 Task: Look for products in the category "Turkey" from Sprouts only.
Action: Mouse moved to (30, 105)
Screenshot: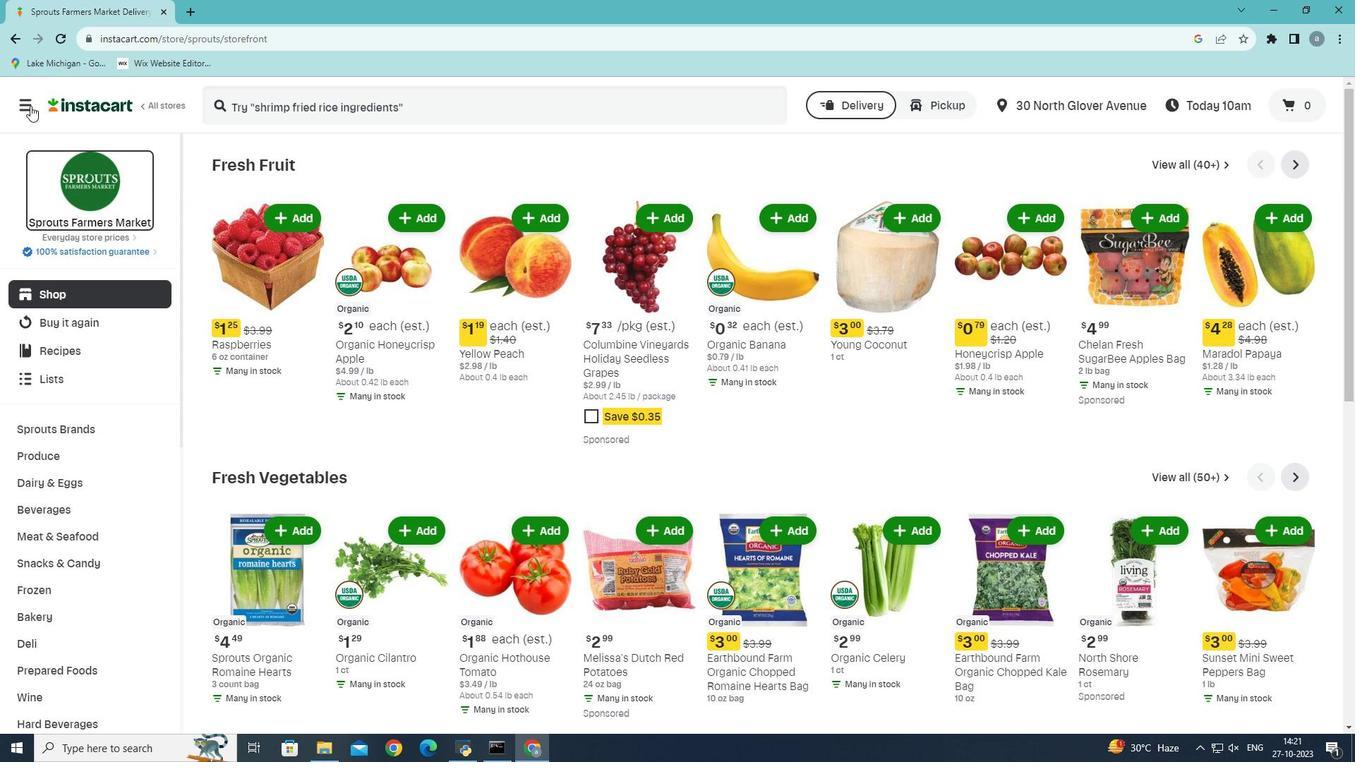 
Action: Mouse pressed left at (30, 105)
Screenshot: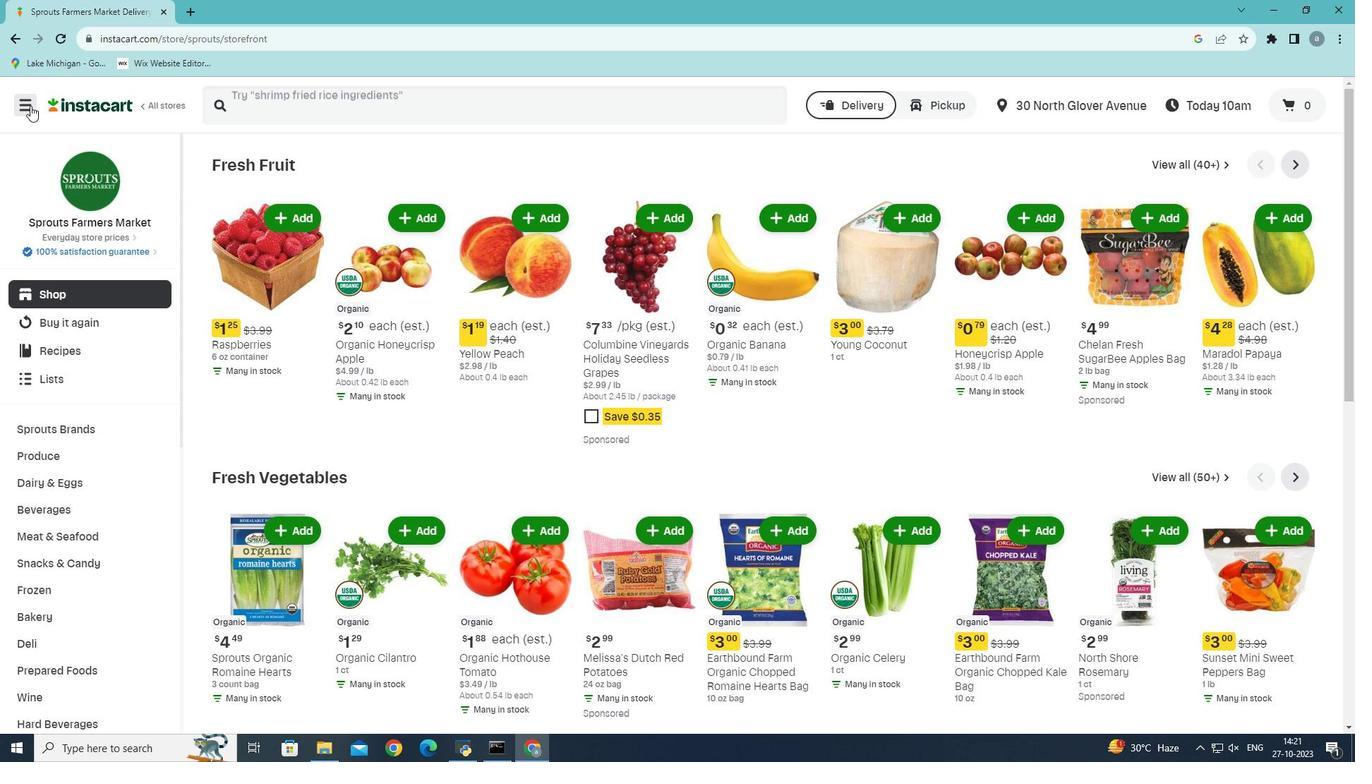 
Action: Mouse moved to (69, 407)
Screenshot: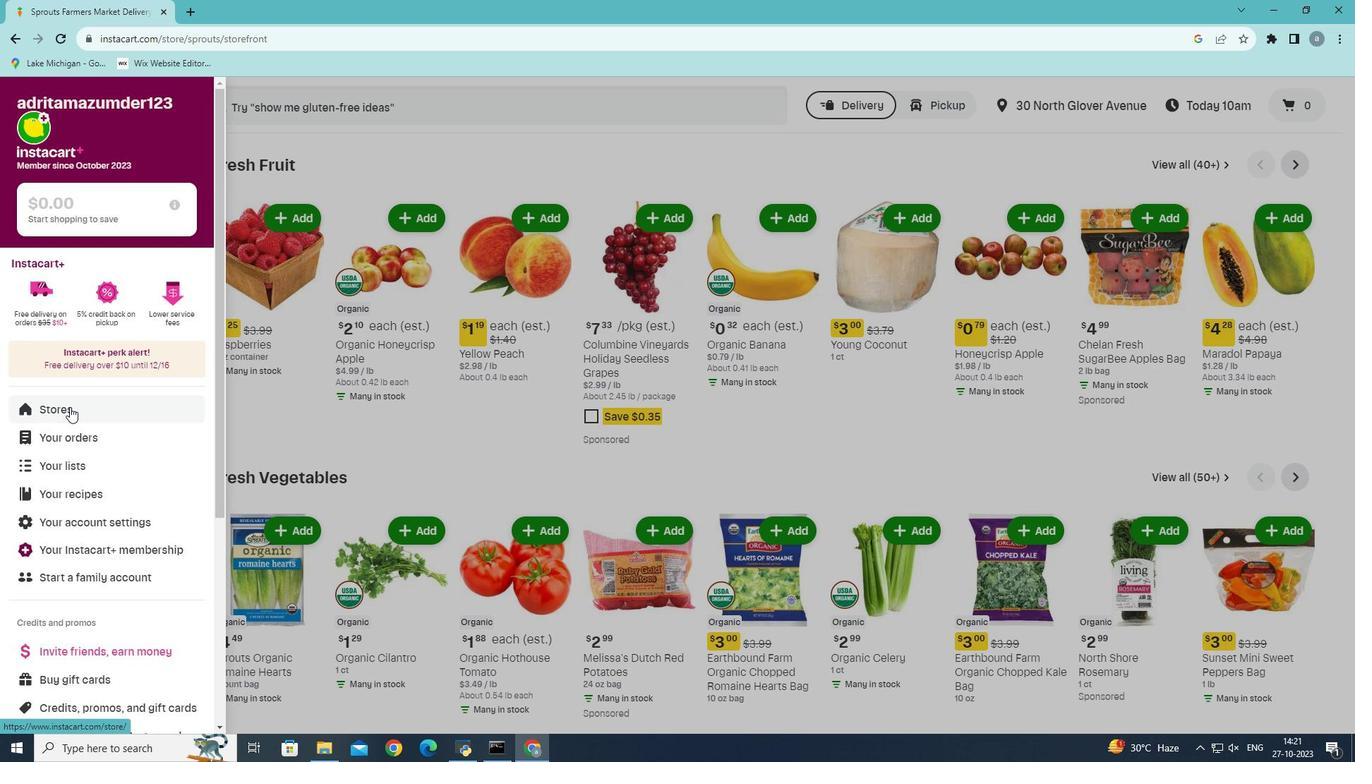 
Action: Mouse pressed left at (69, 407)
Screenshot: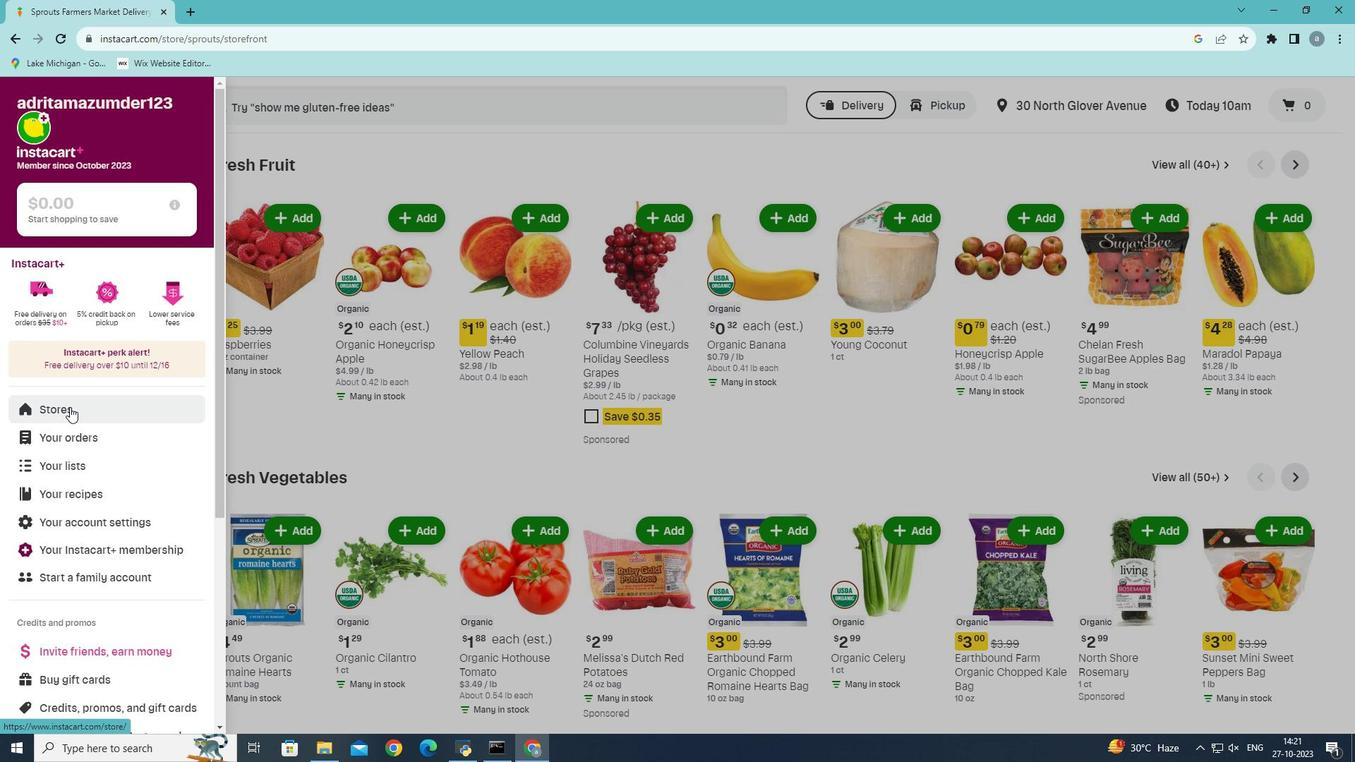 
Action: Mouse moved to (317, 159)
Screenshot: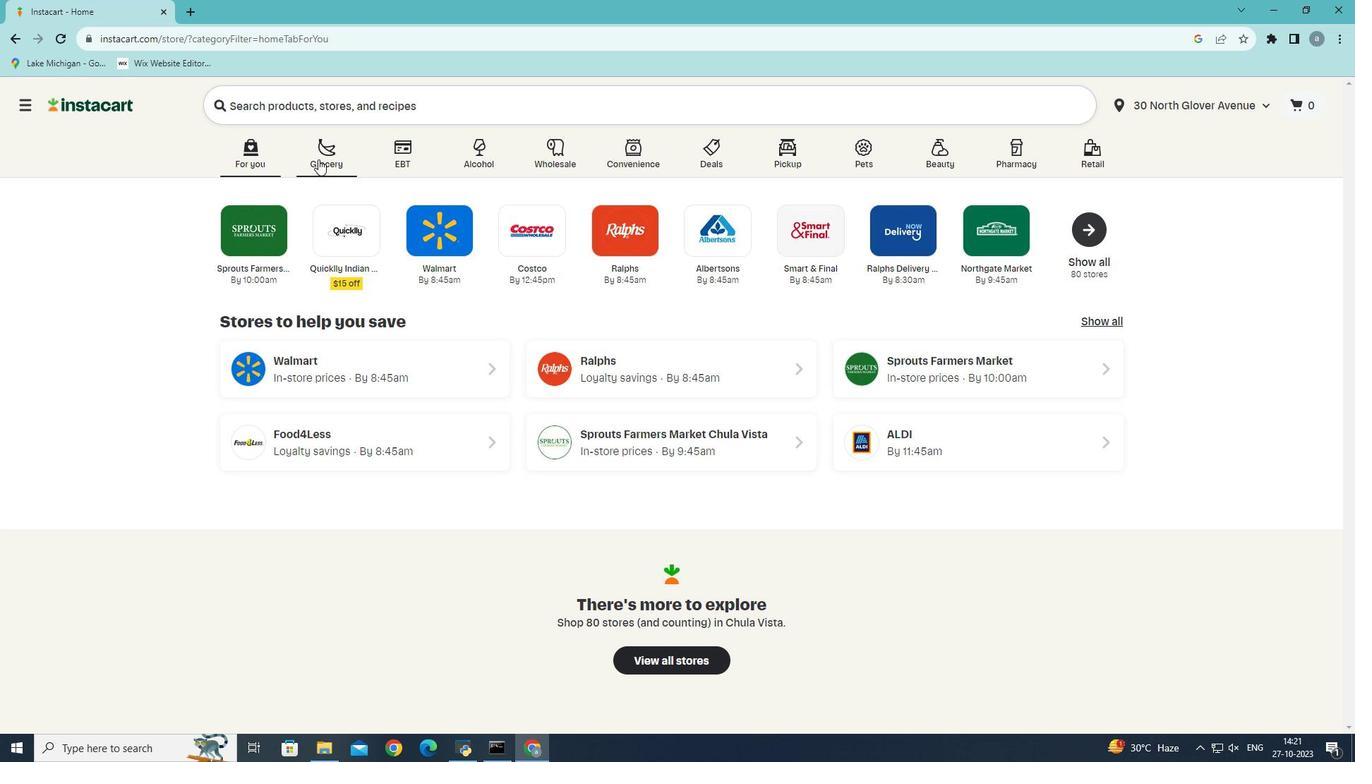 
Action: Mouse pressed left at (317, 159)
Screenshot: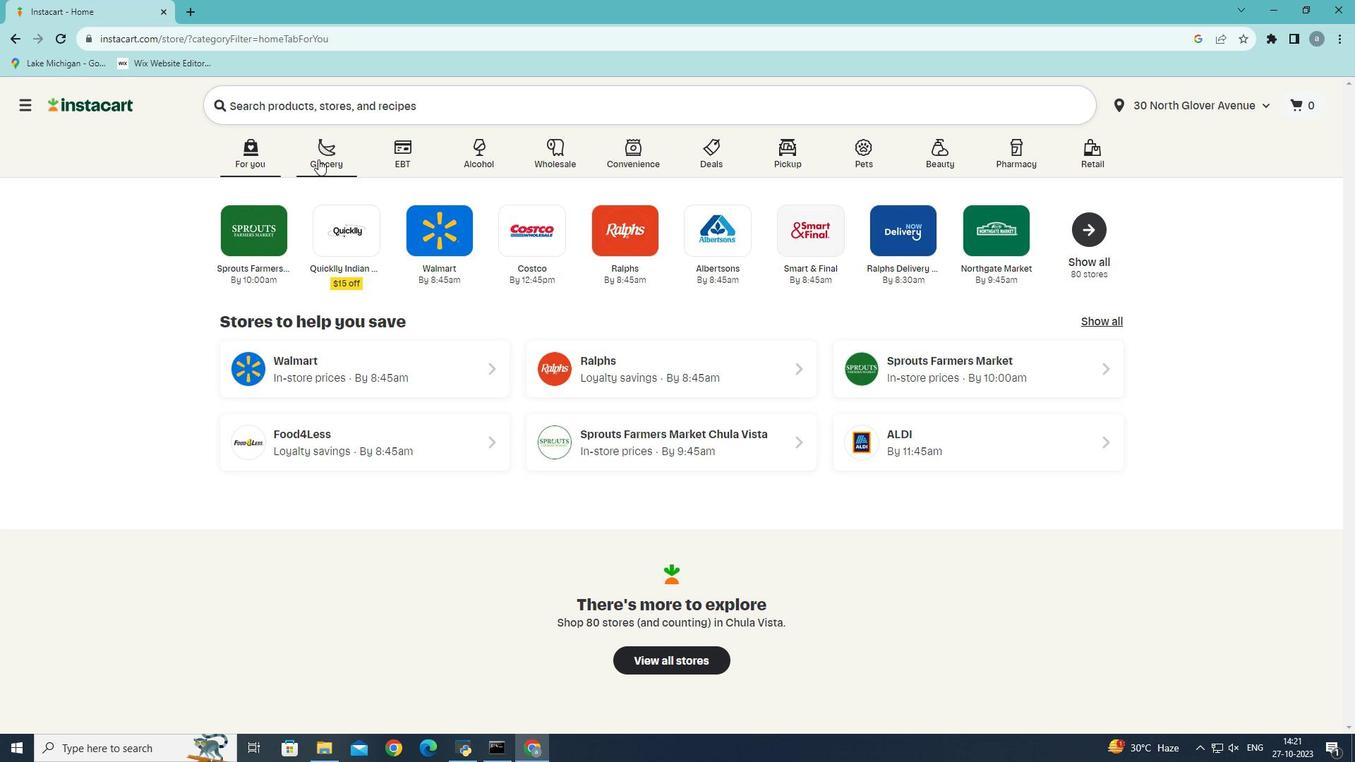 
Action: Mouse moved to (311, 414)
Screenshot: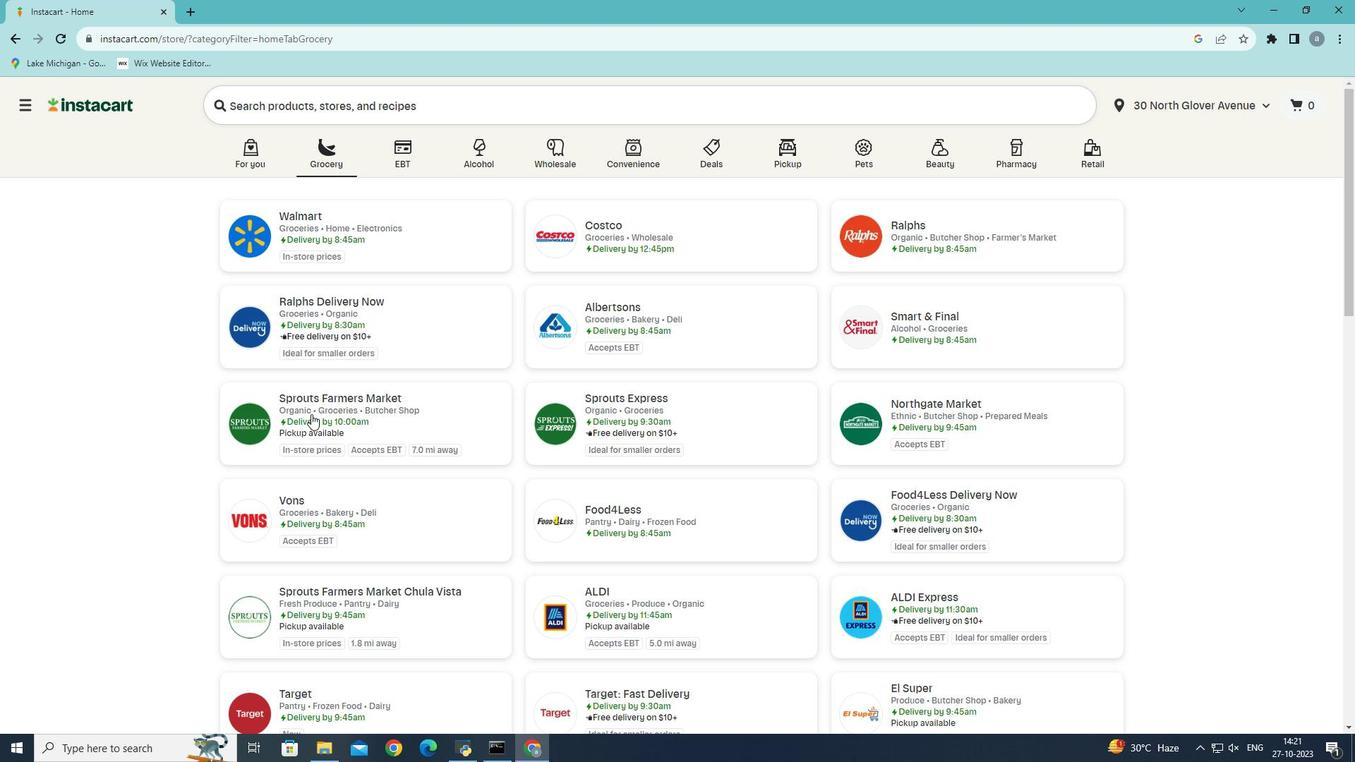 
Action: Mouse pressed left at (311, 414)
Screenshot: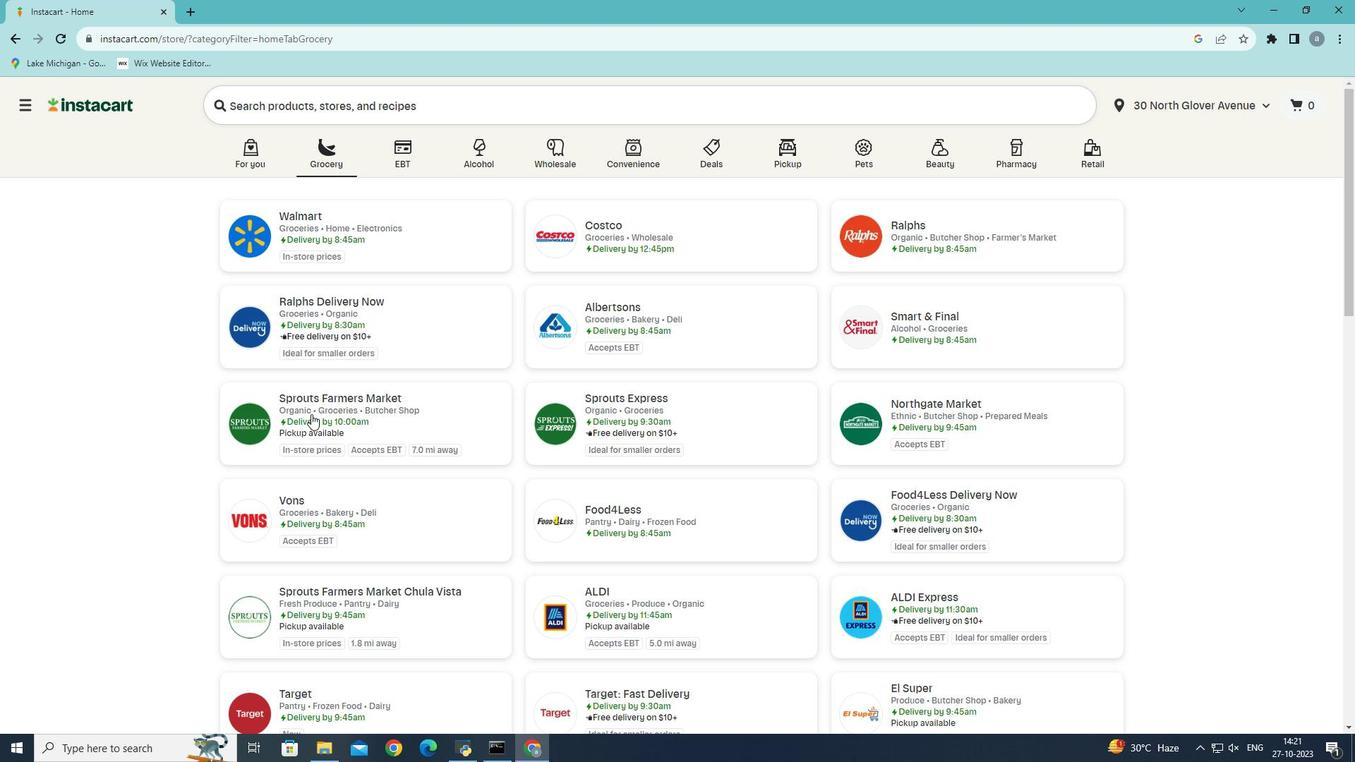 
Action: Mouse moved to (36, 685)
Screenshot: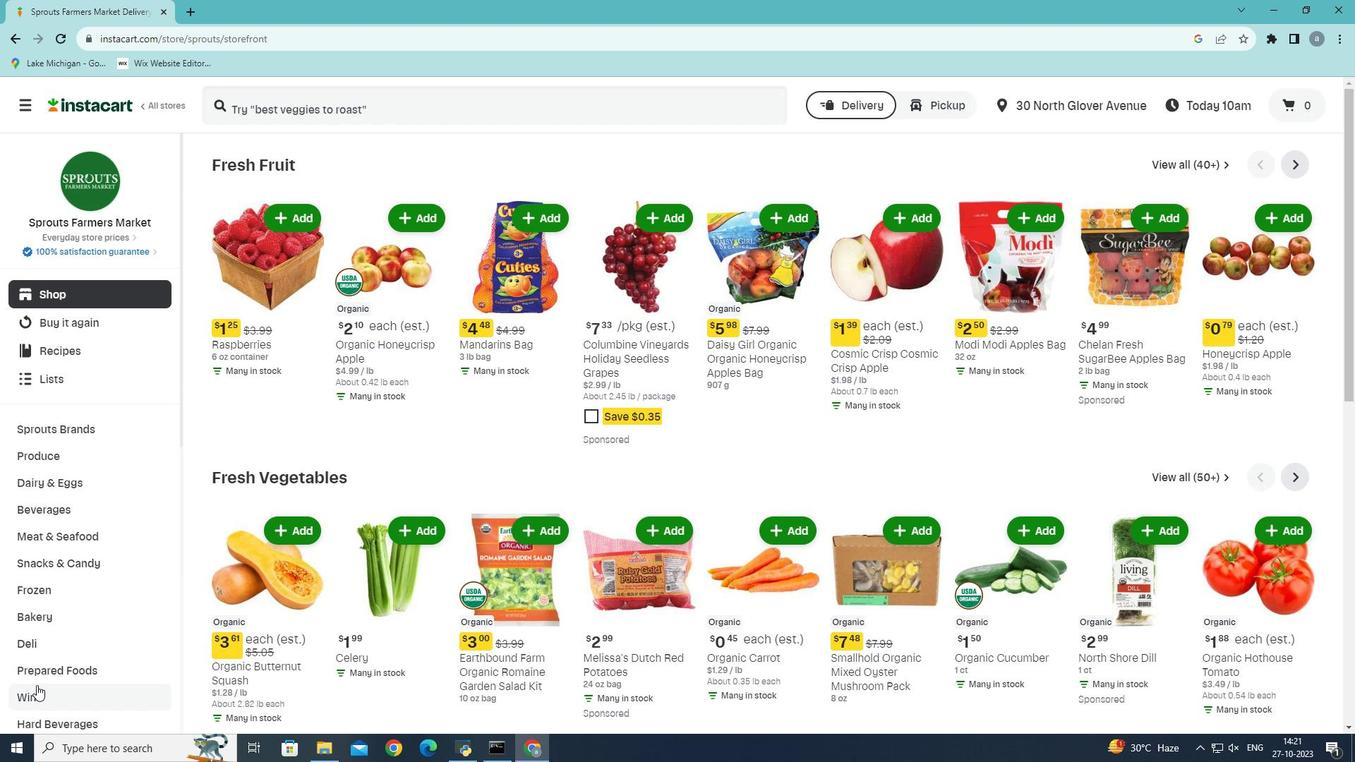 
Action: Mouse scrolled (36, 684) with delta (0, 0)
Screenshot: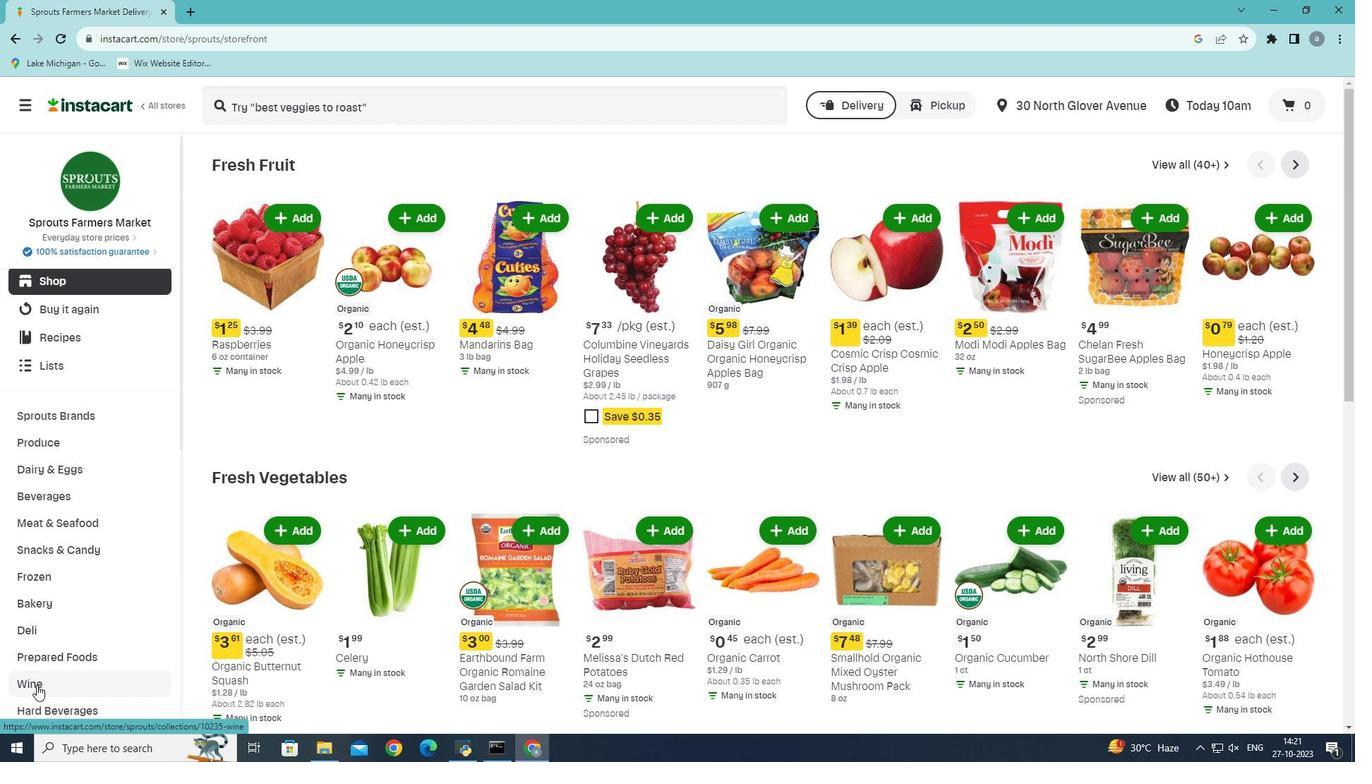 
Action: Mouse moved to (57, 466)
Screenshot: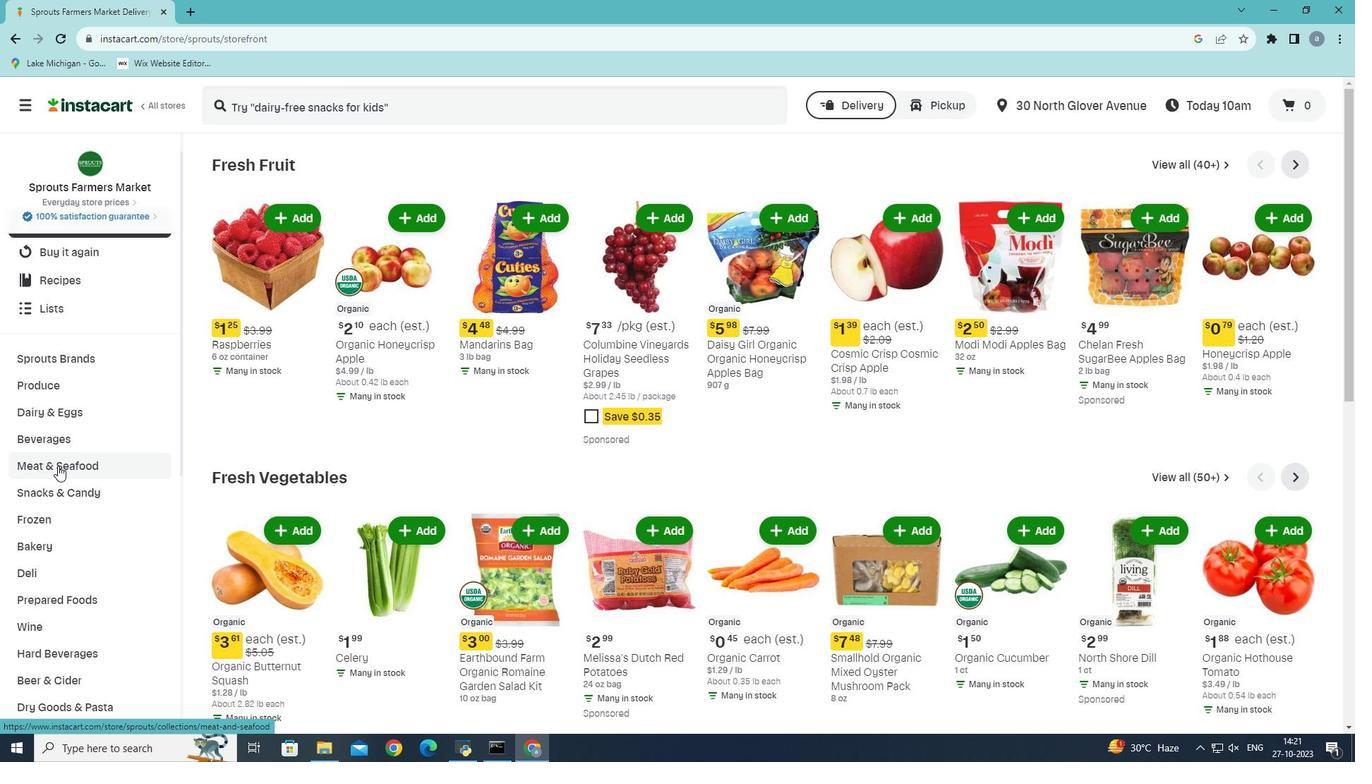 
Action: Mouse pressed left at (57, 466)
Screenshot: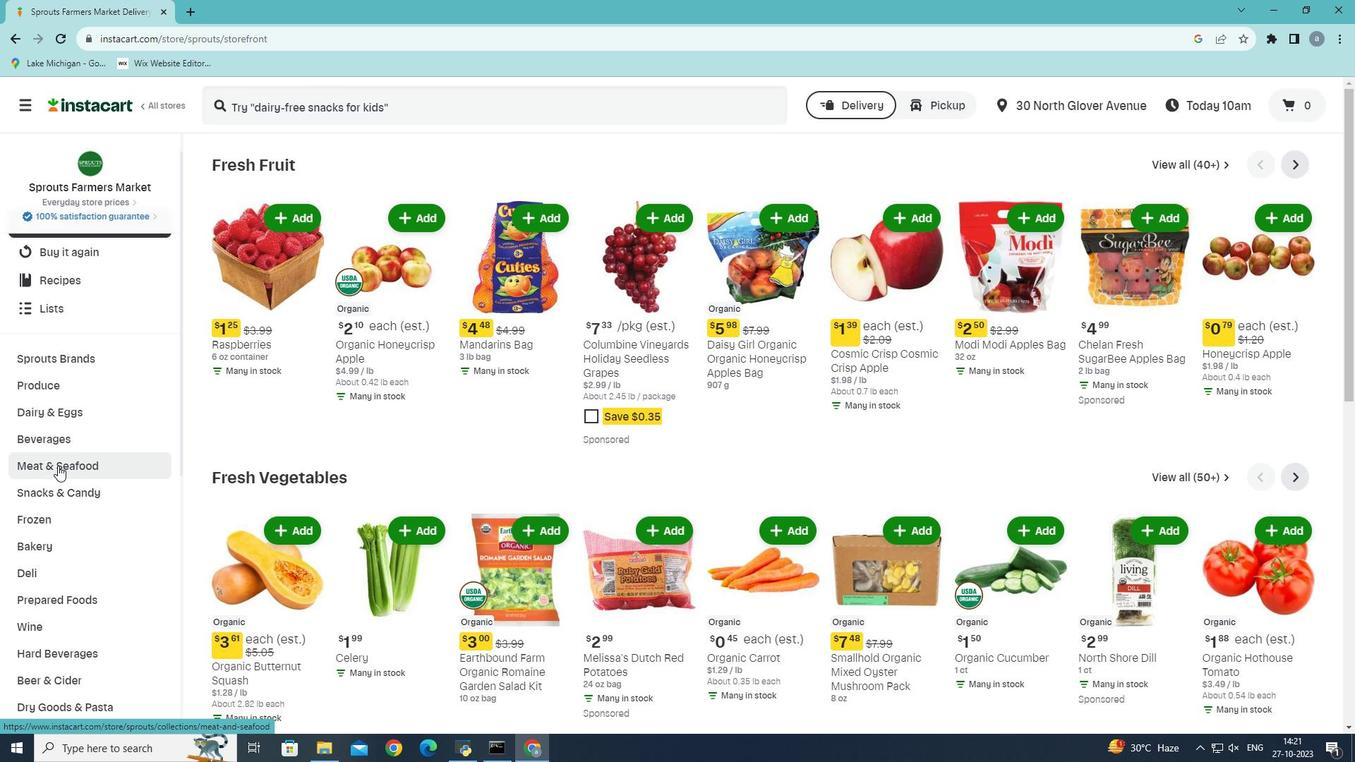 
Action: Mouse moved to (506, 196)
Screenshot: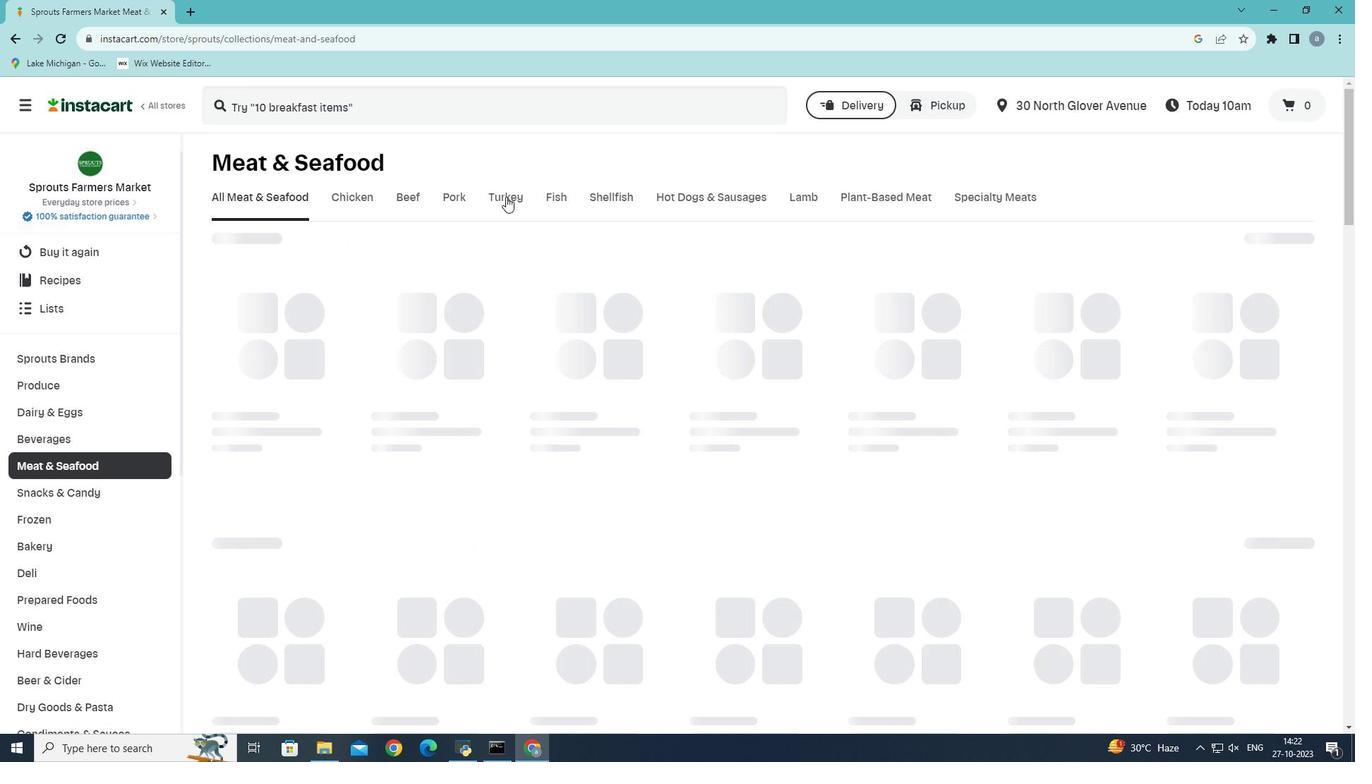 
Action: Mouse pressed left at (506, 196)
Screenshot: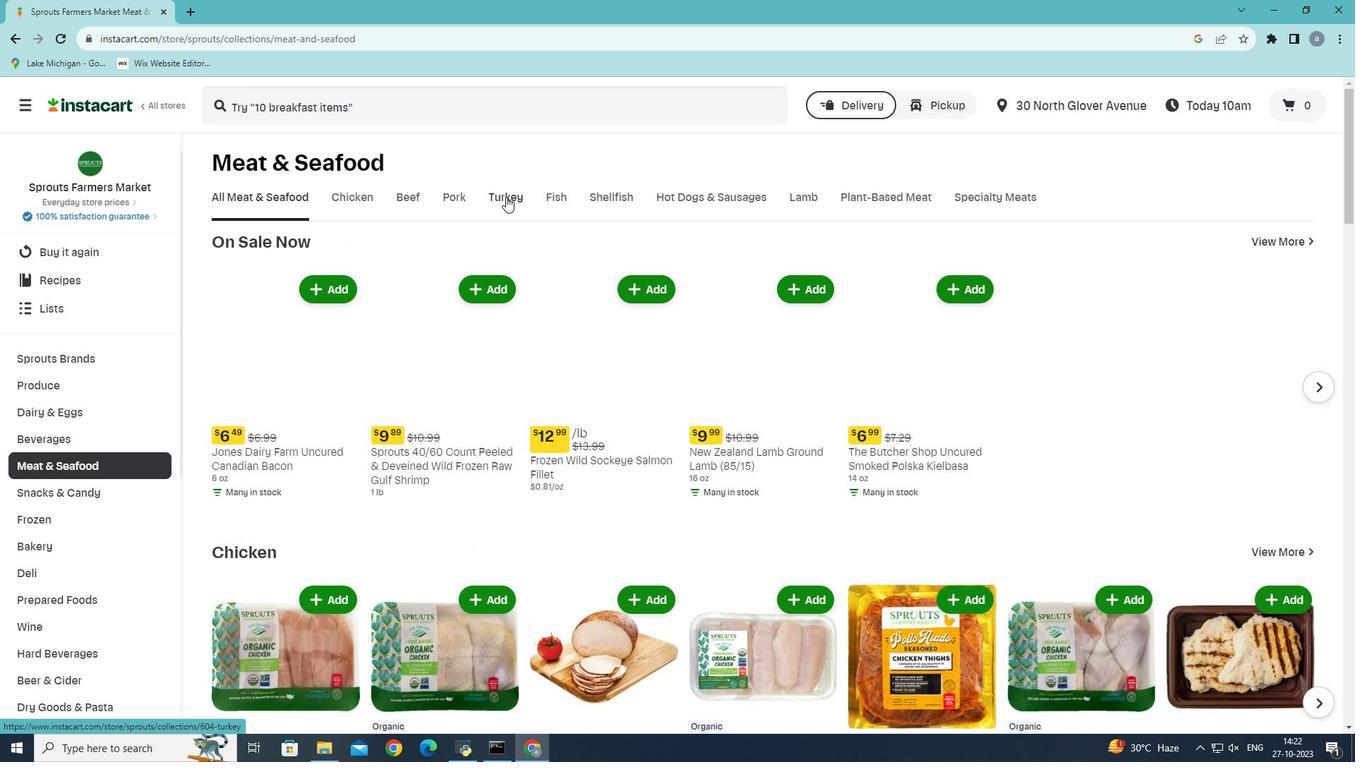 
Action: Mouse moved to (485, 313)
Screenshot: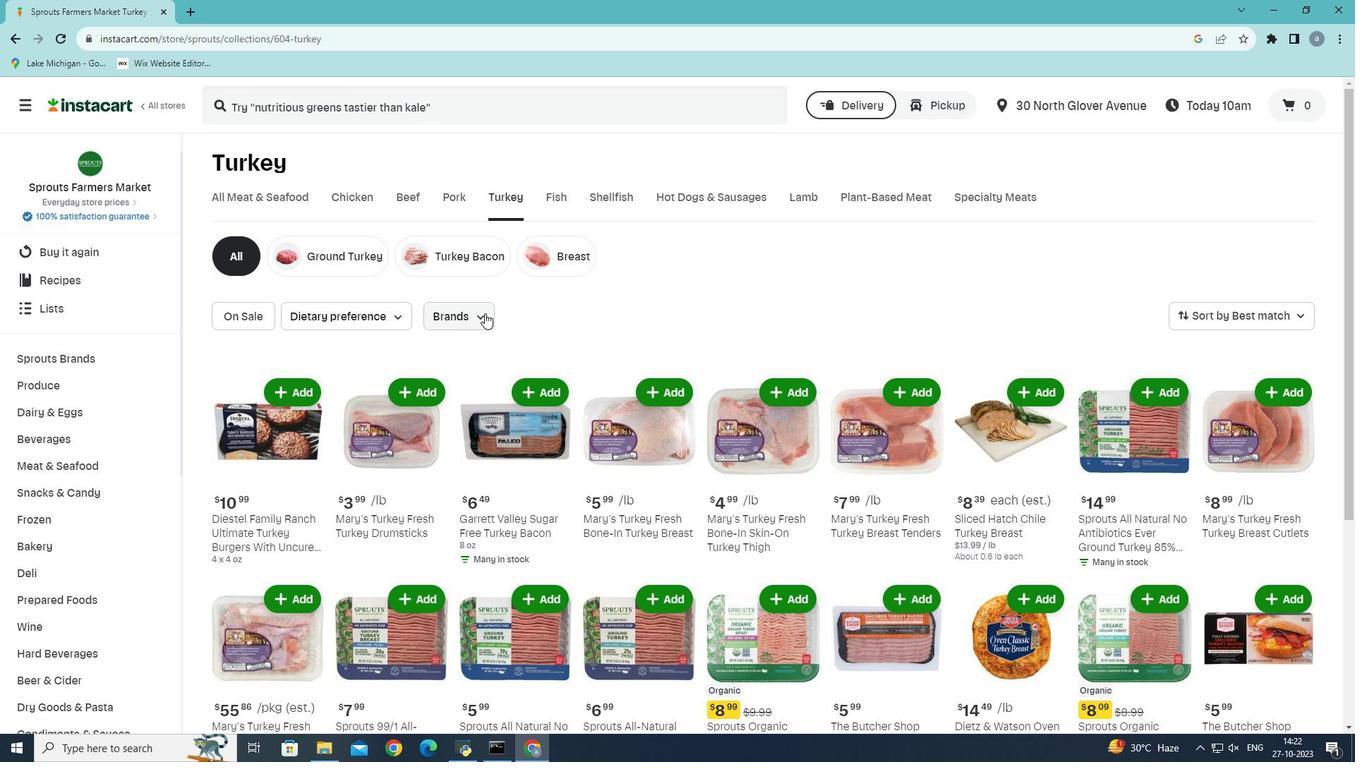 
Action: Mouse pressed left at (485, 313)
Screenshot: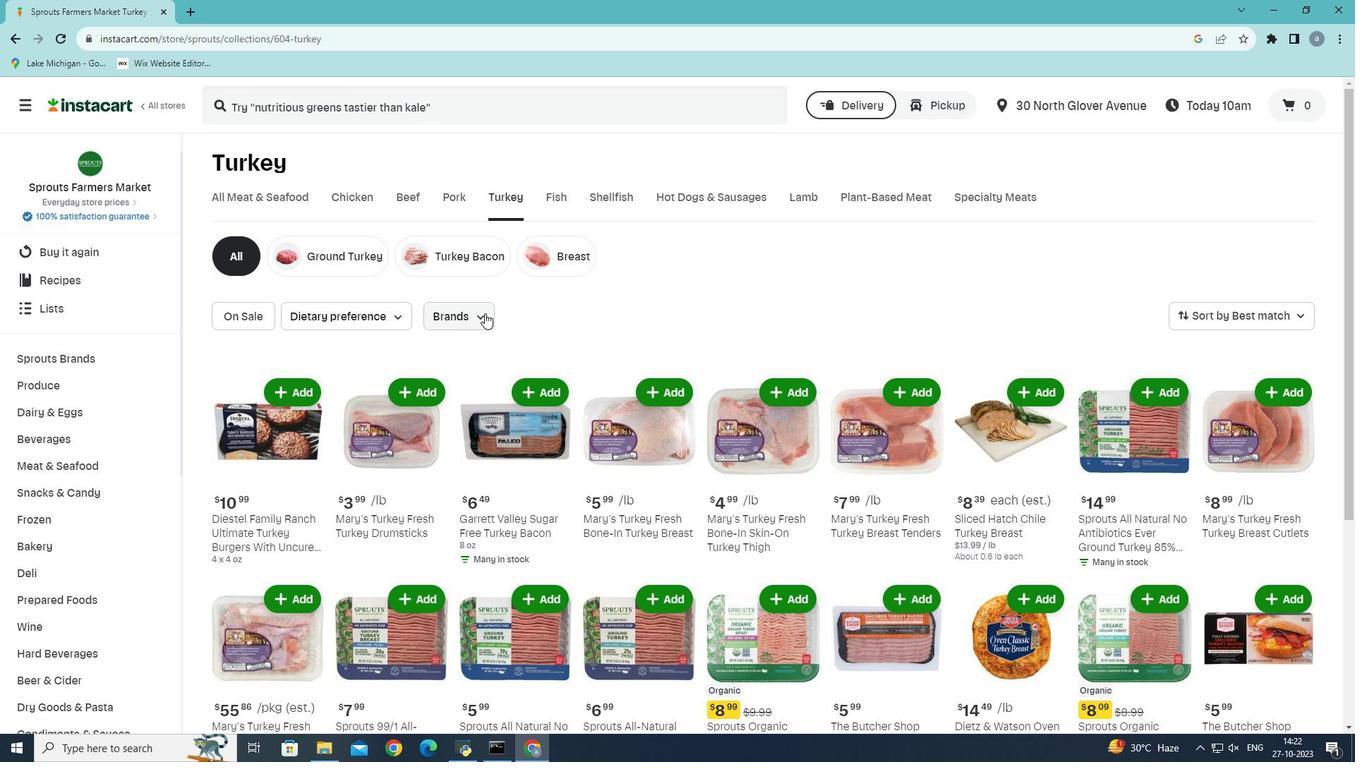 
Action: Mouse moved to (449, 395)
Screenshot: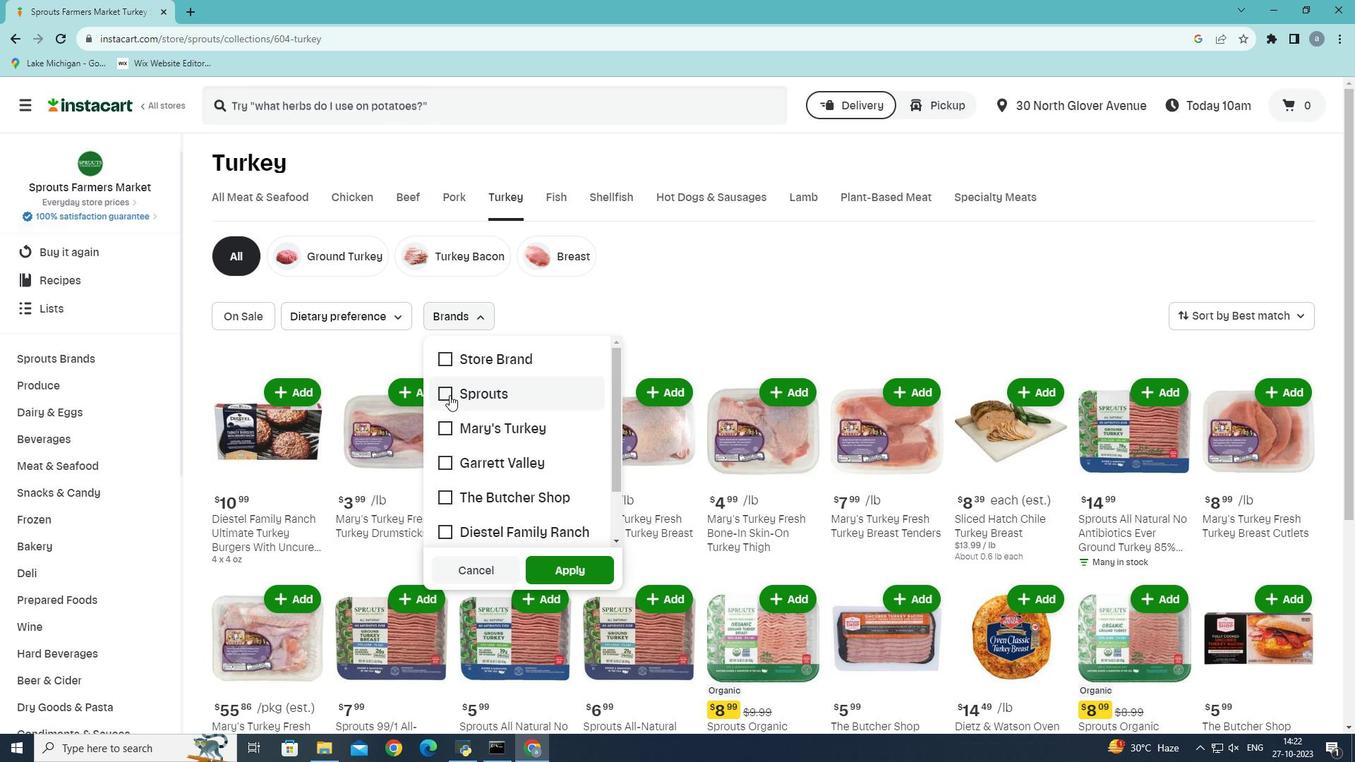 
Action: Mouse pressed left at (449, 395)
Screenshot: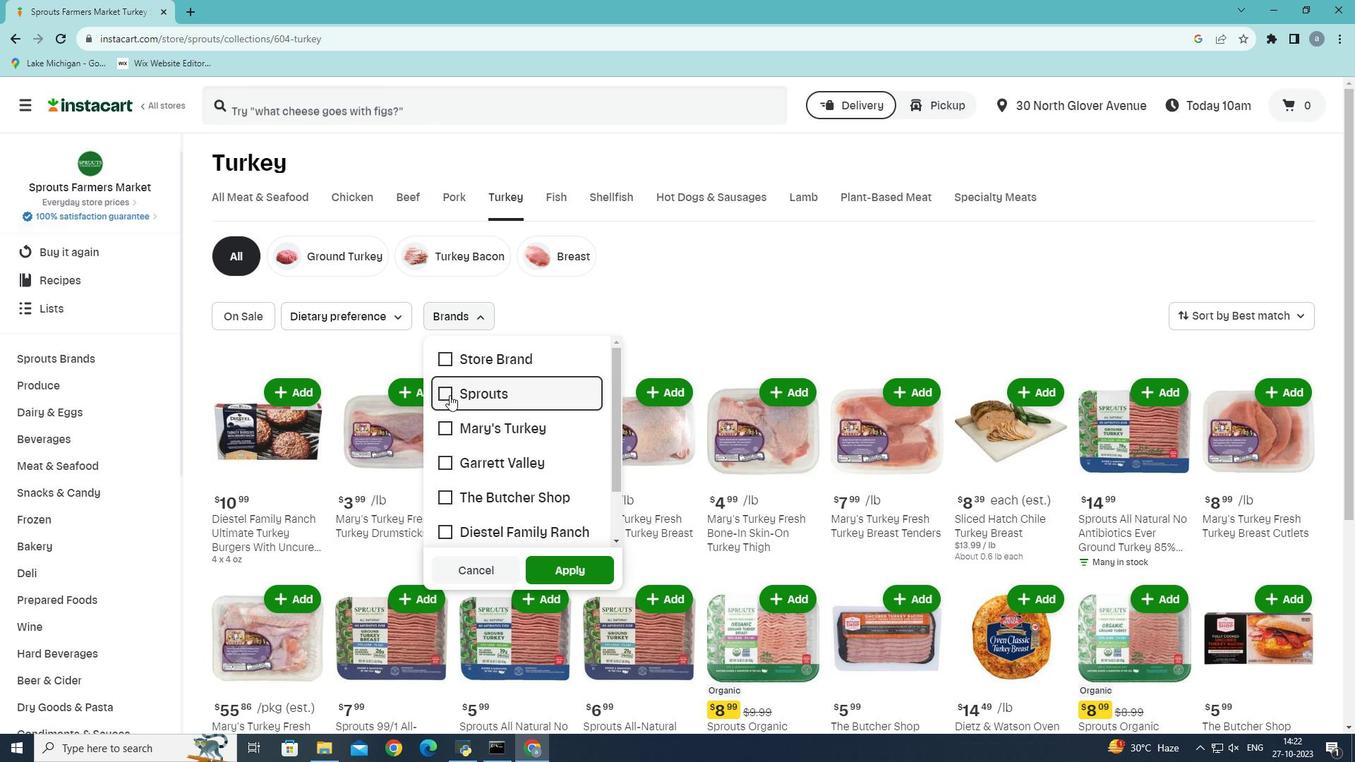 
Action: Mouse moved to (547, 567)
Screenshot: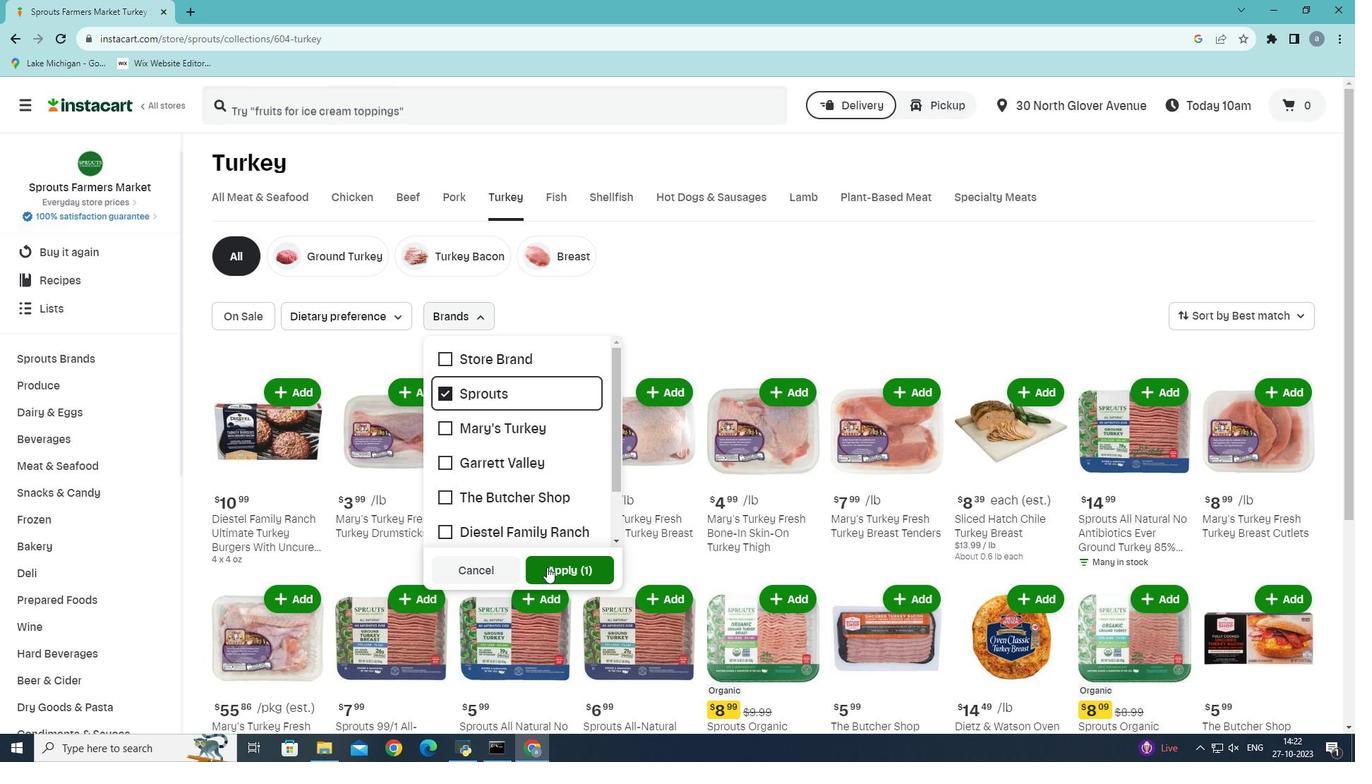 
Action: Mouse pressed left at (547, 567)
Screenshot: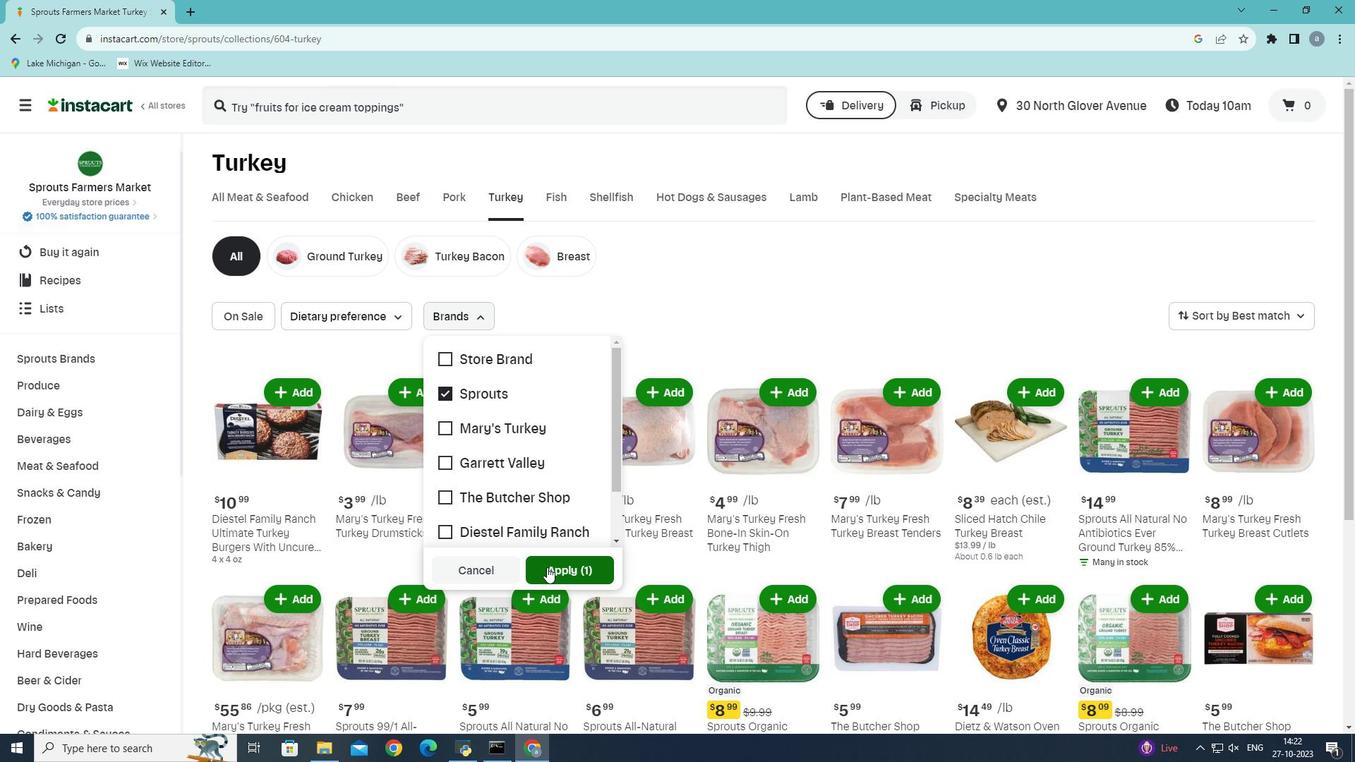 
Action: Mouse moved to (560, 505)
Screenshot: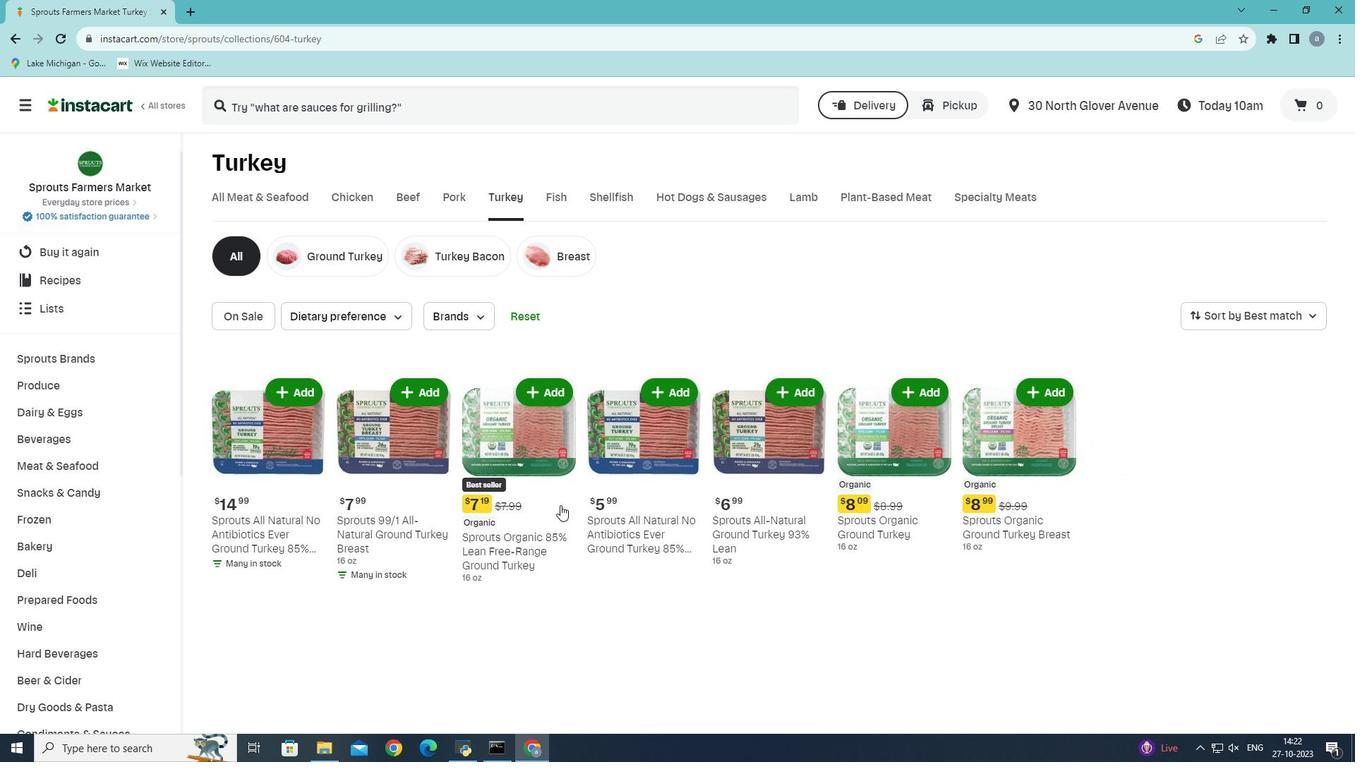 
